 Task: Create a sub task Gather and Analyse Requirements for the task  Create a new online platform for online art sales in the project ArchBridge , assign it to team member softage.4@softage.net and update the status of the sub task to  Completed , set the priority of the sub task to High
Action: Mouse moved to (384, 352)
Screenshot: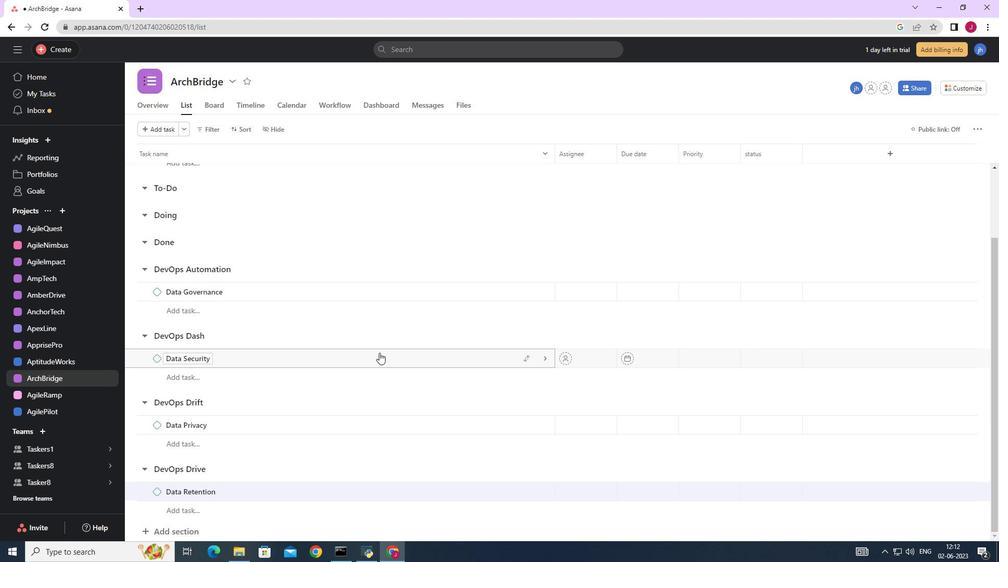 
Action: Mouse scrolled (384, 353) with delta (0, 0)
Screenshot: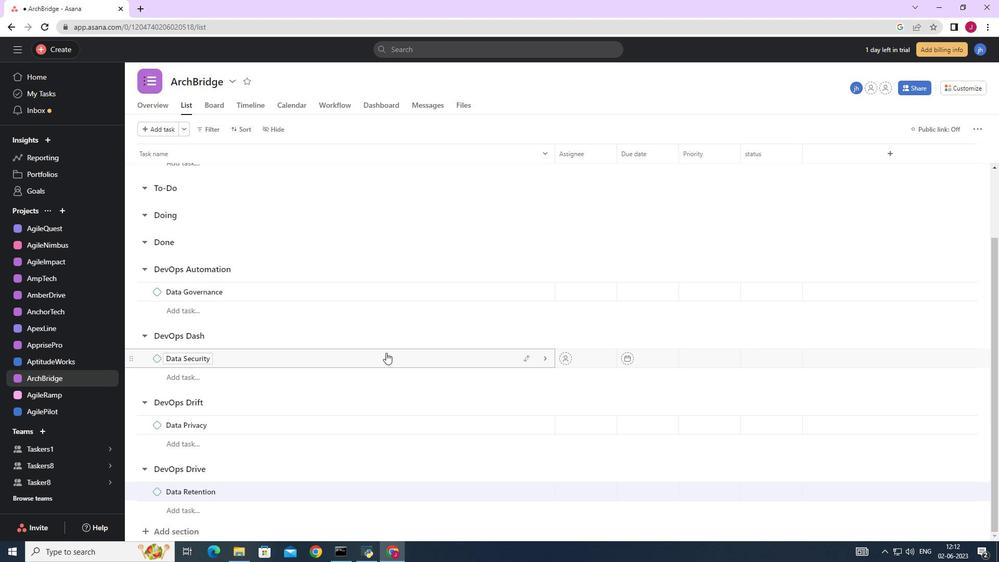 
Action: Mouse scrolled (384, 353) with delta (0, 0)
Screenshot: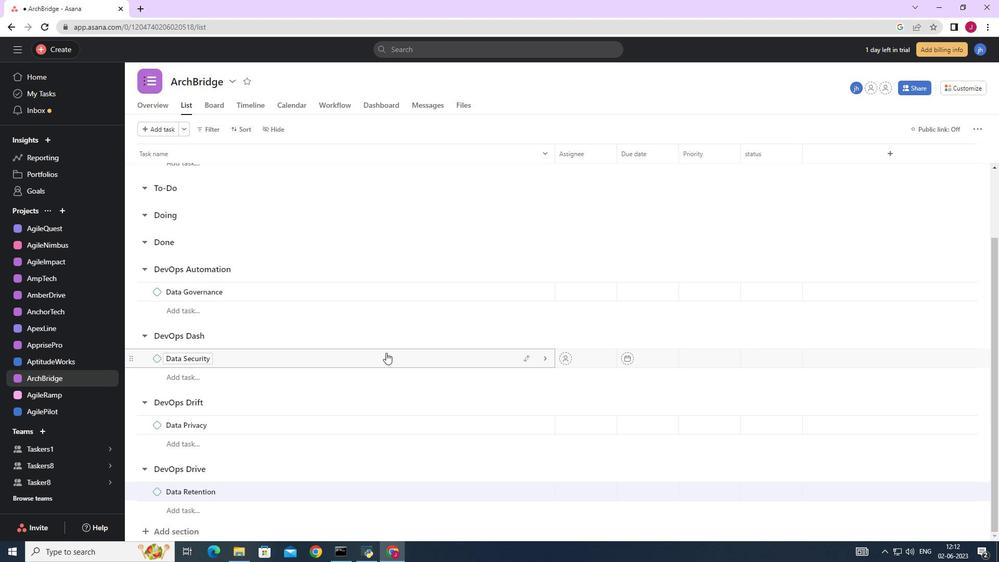 
Action: Mouse scrolled (384, 353) with delta (0, 0)
Screenshot: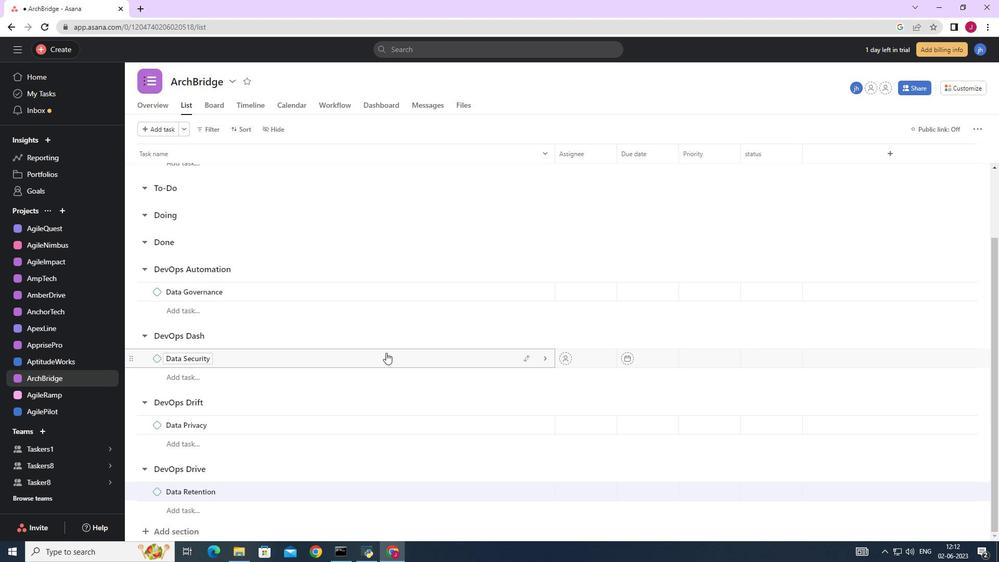 
Action: Mouse moved to (372, 342)
Screenshot: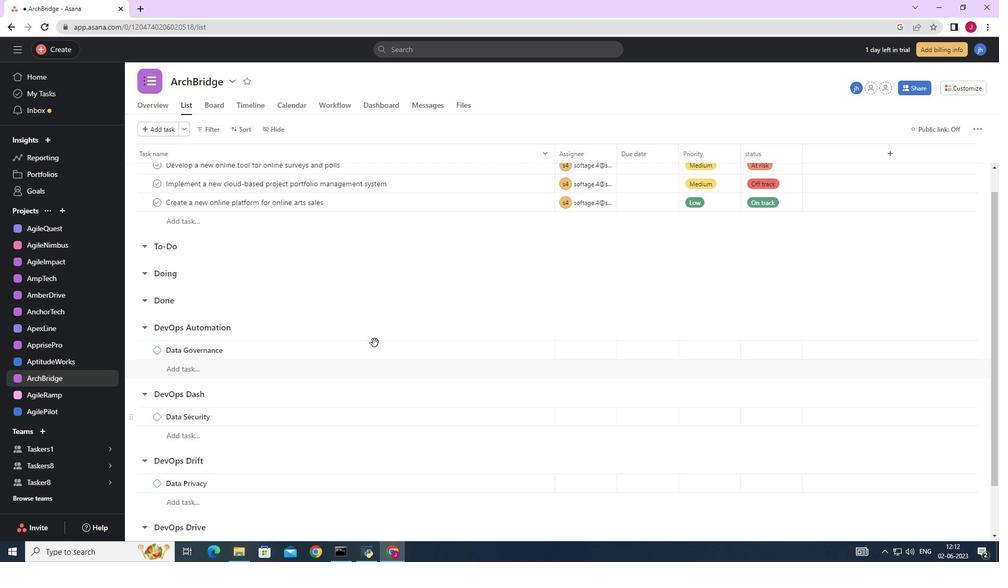 
Action: Mouse scrolled (372, 343) with delta (0, 0)
Screenshot: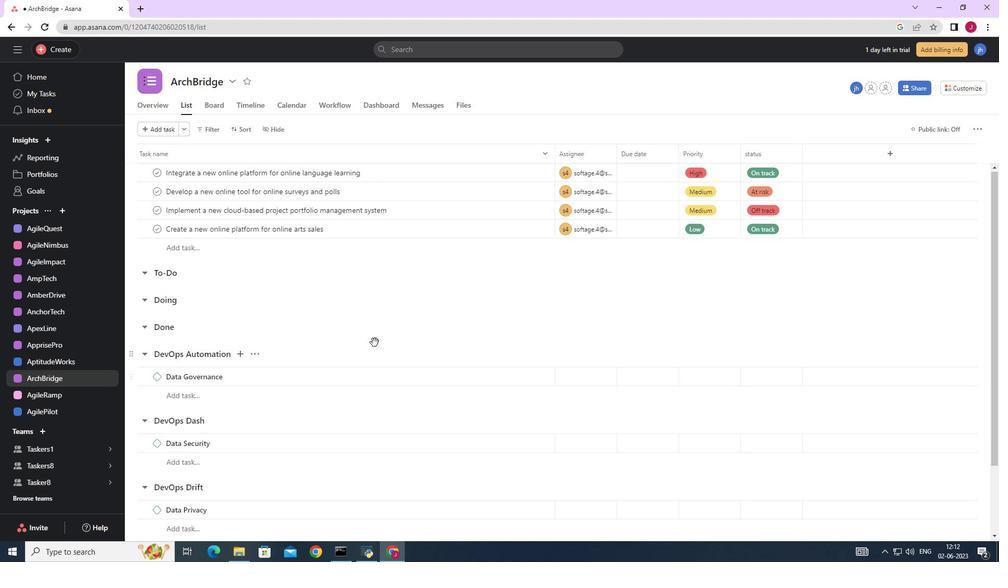 
Action: Mouse scrolled (372, 343) with delta (0, 0)
Screenshot: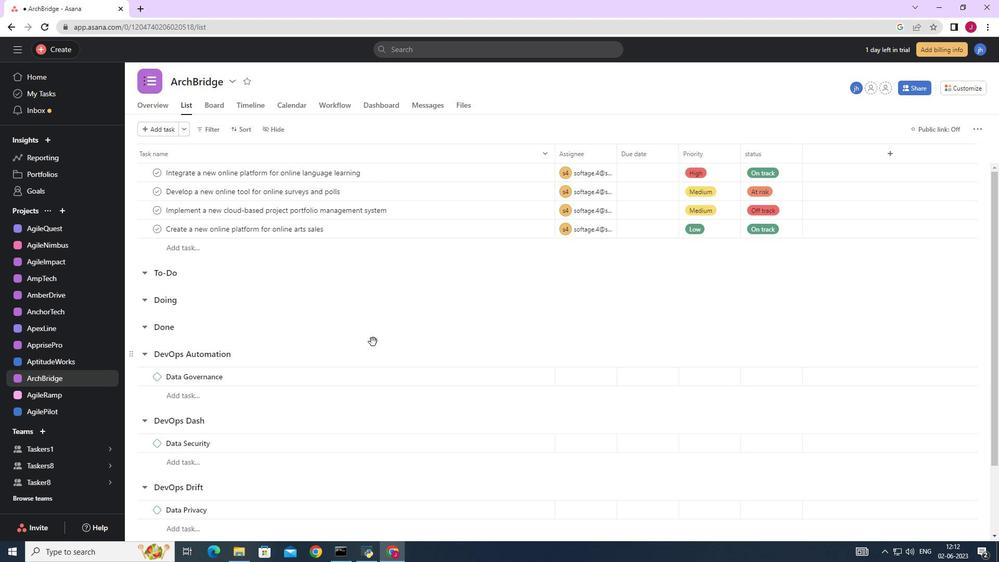 
Action: Mouse moved to (495, 228)
Screenshot: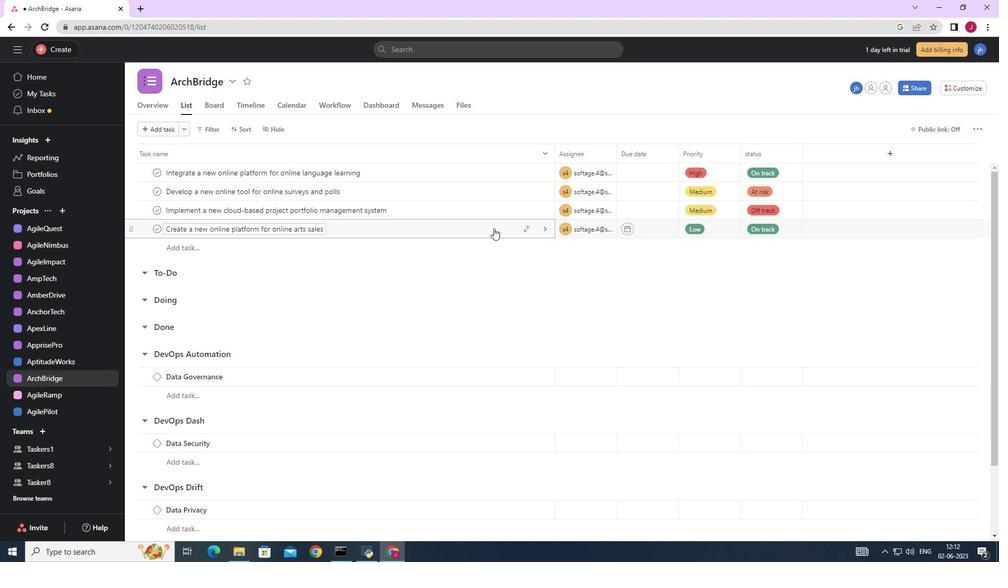 
Action: Mouse pressed left at (495, 228)
Screenshot: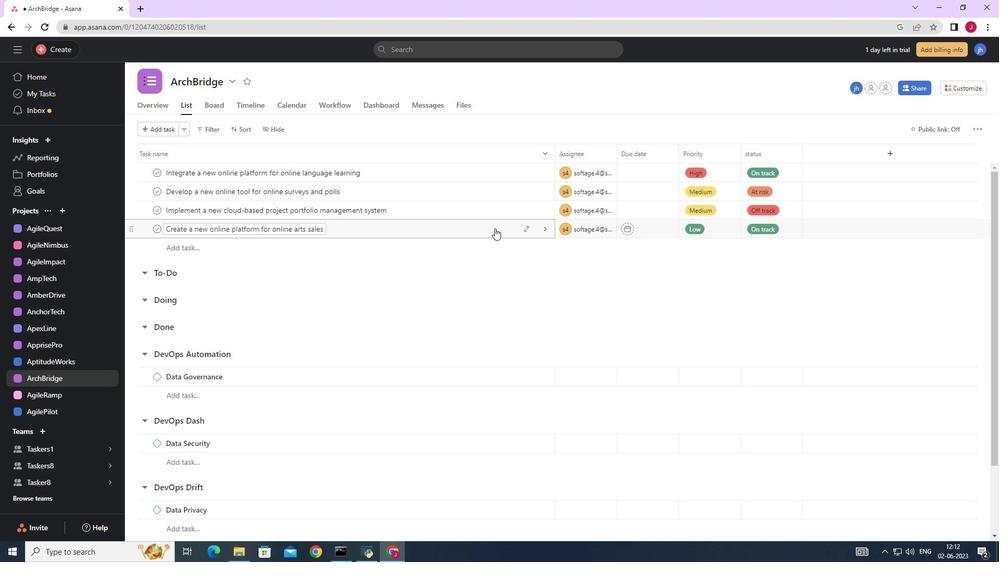
Action: Mouse moved to (774, 327)
Screenshot: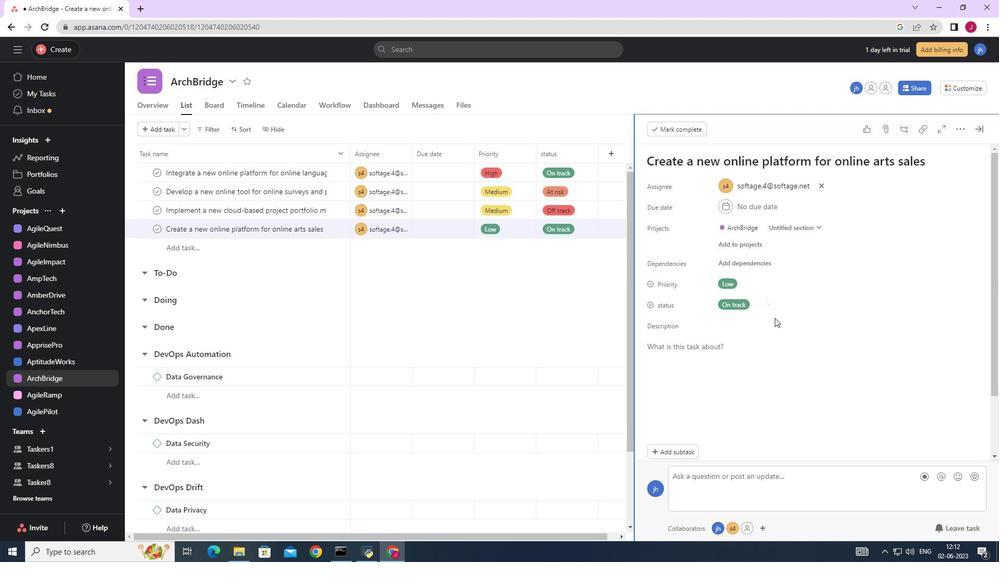 
Action: Mouse scrolled (774, 326) with delta (0, 0)
Screenshot: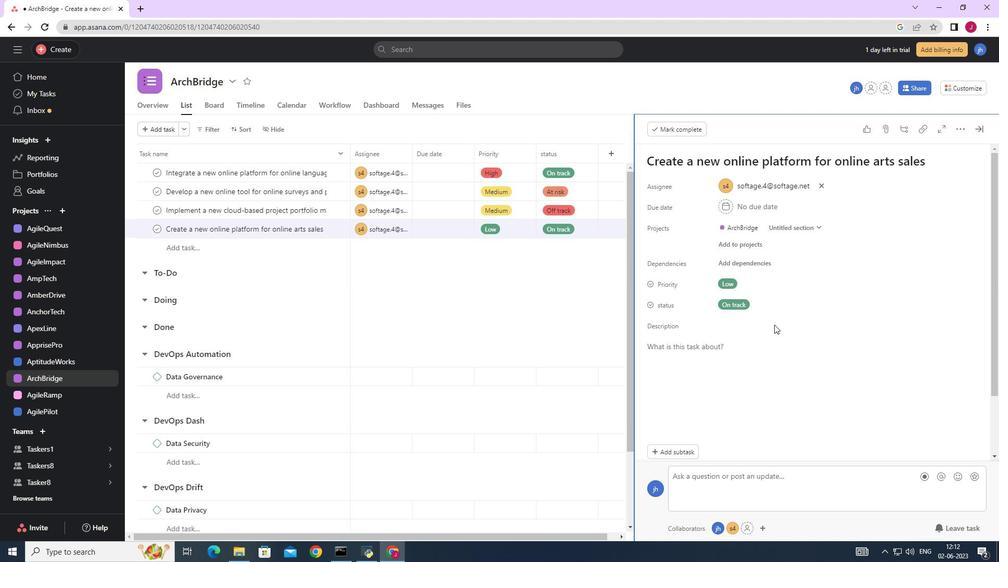 
Action: Mouse scrolled (774, 326) with delta (0, 0)
Screenshot: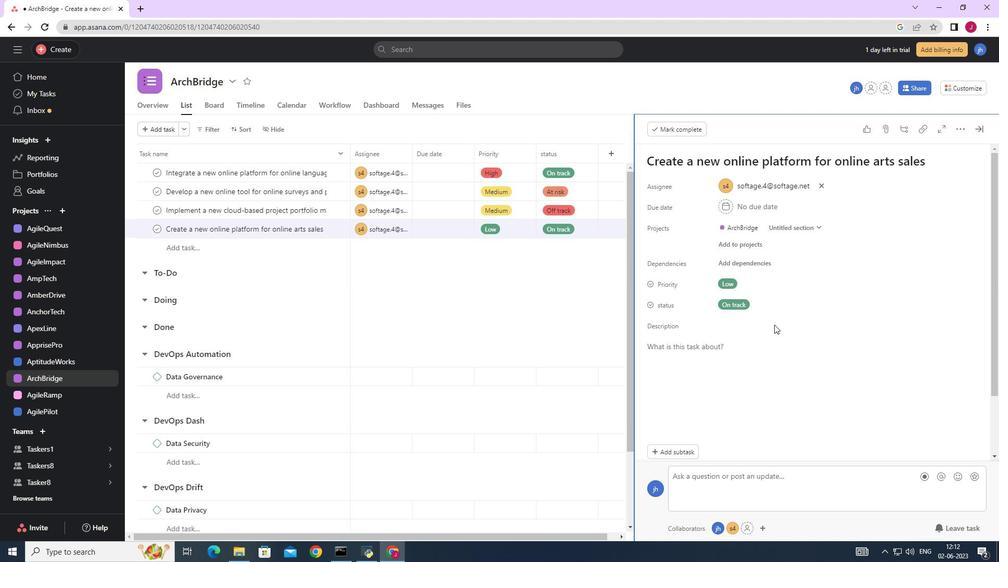 
Action: Mouse scrolled (774, 326) with delta (0, 0)
Screenshot: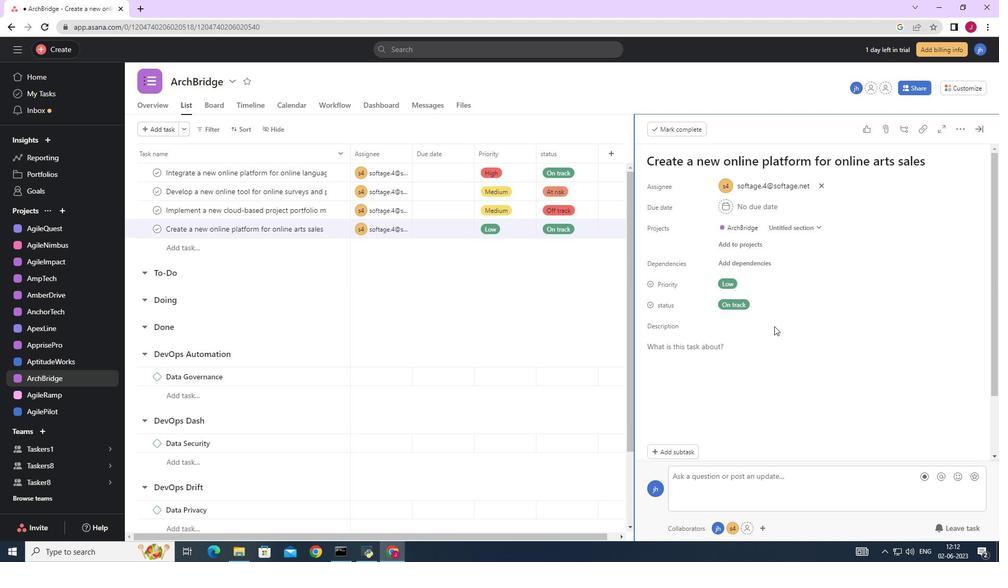 
Action: Mouse scrolled (774, 326) with delta (0, 0)
Screenshot: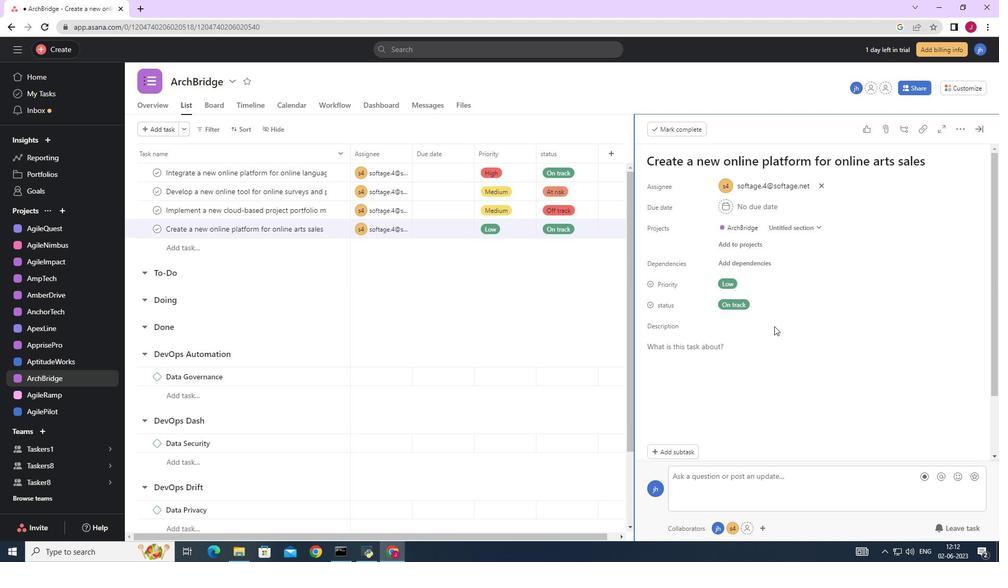 
Action: Mouse scrolled (774, 326) with delta (0, 0)
Screenshot: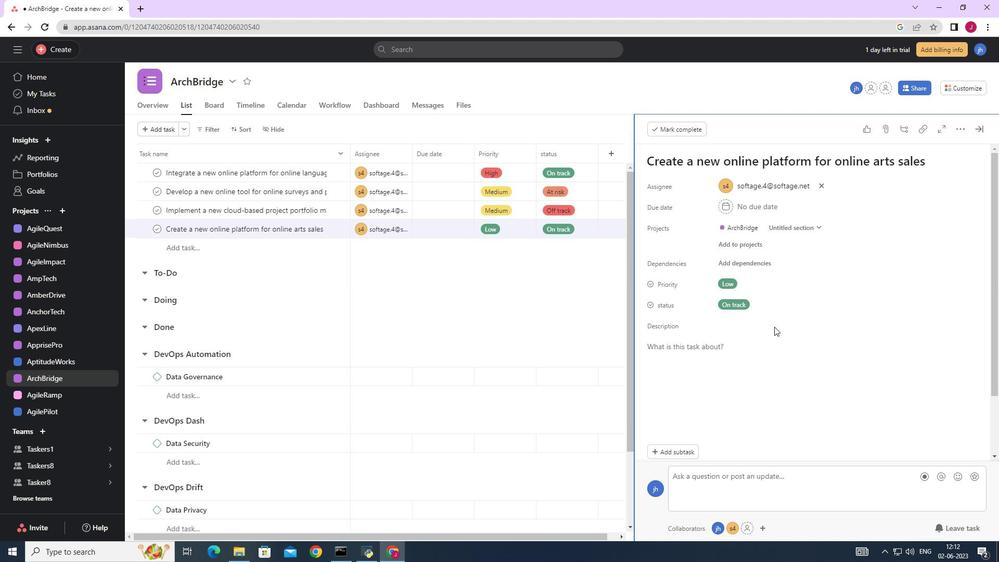 
Action: Mouse moved to (685, 378)
Screenshot: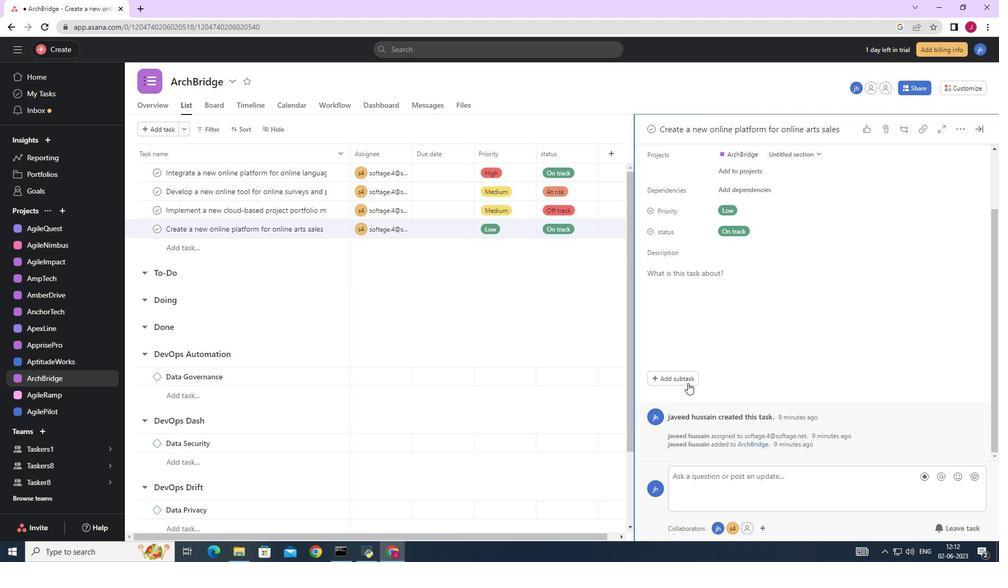 
Action: Mouse pressed left at (685, 378)
Screenshot: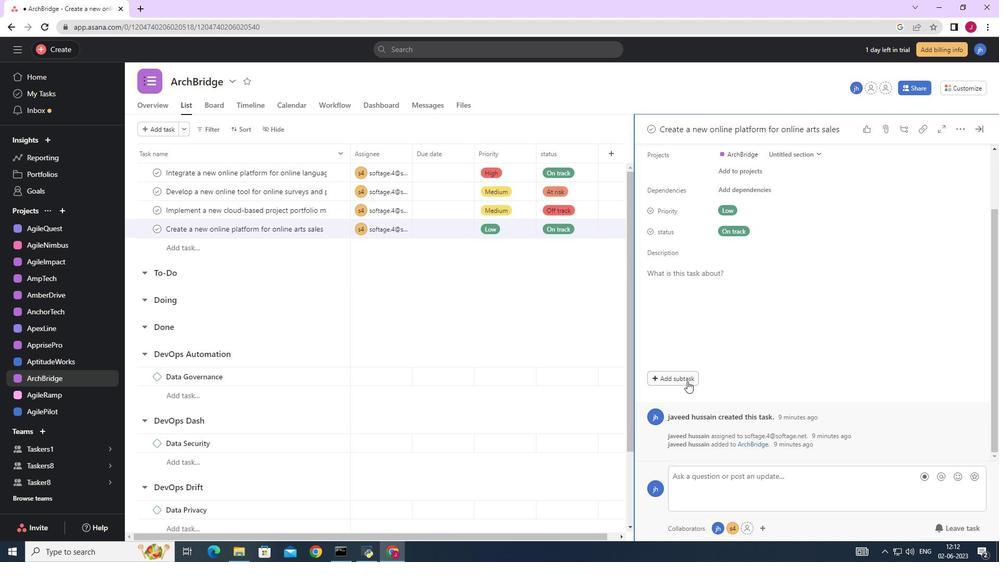 
Action: Mouse moved to (680, 361)
Screenshot: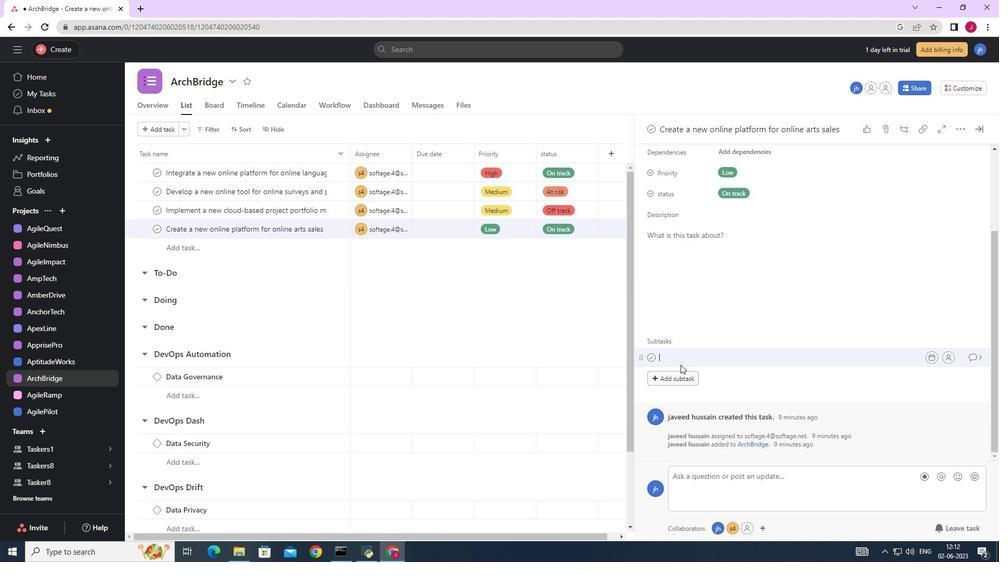 
Action: Mouse scrolled (680, 361) with delta (0, 0)
Screenshot: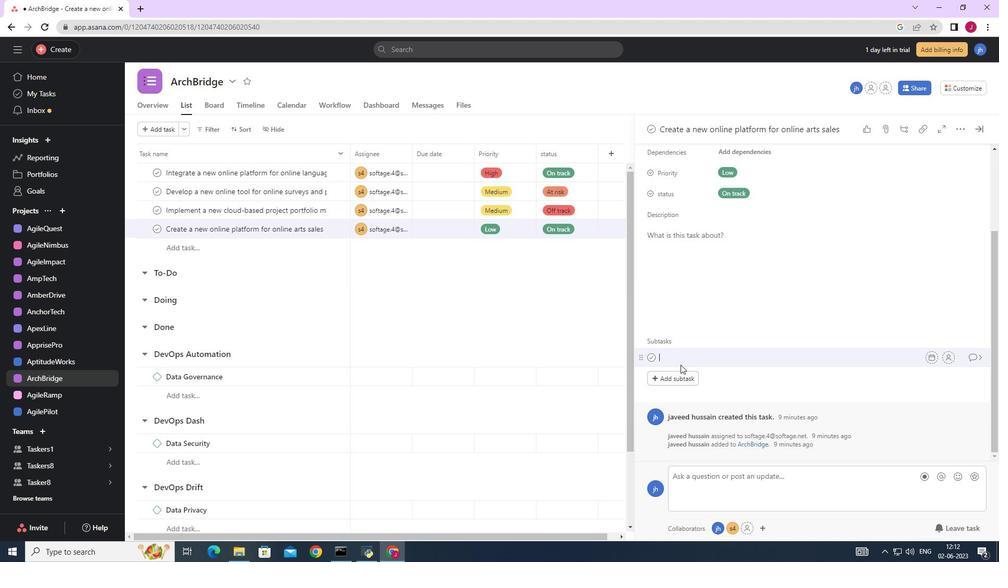 
Action: Mouse scrolled (680, 361) with delta (0, 0)
Screenshot: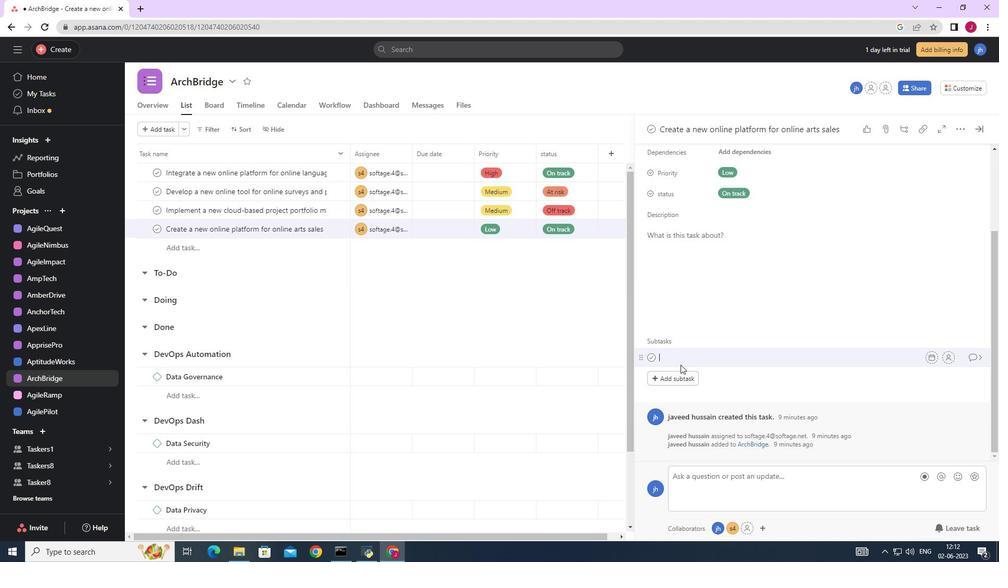 
Action: Mouse scrolled (680, 361) with delta (0, 0)
Screenshot: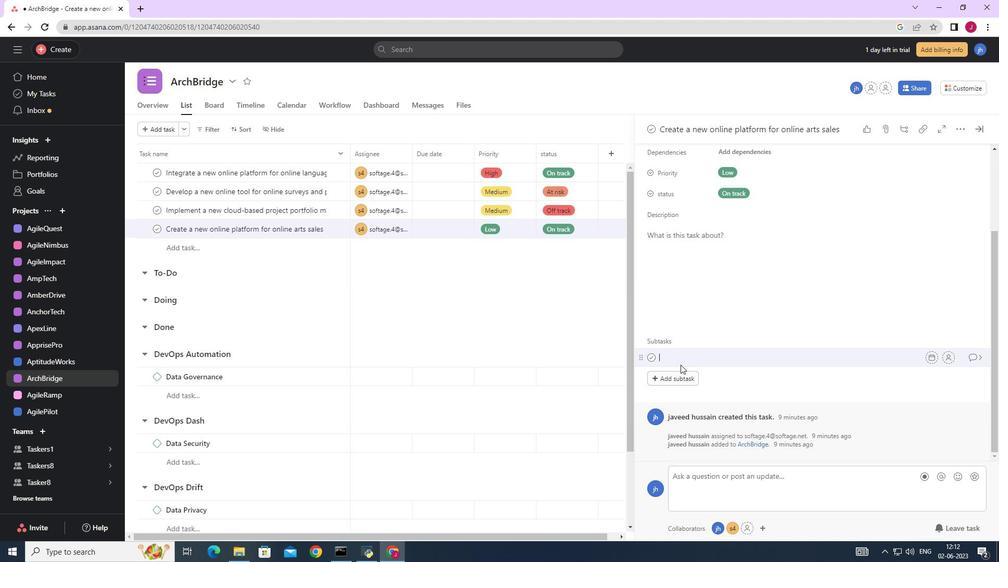 
Action: Mouse scrolled (680, 361) with delta (0, 0)
Screenshot: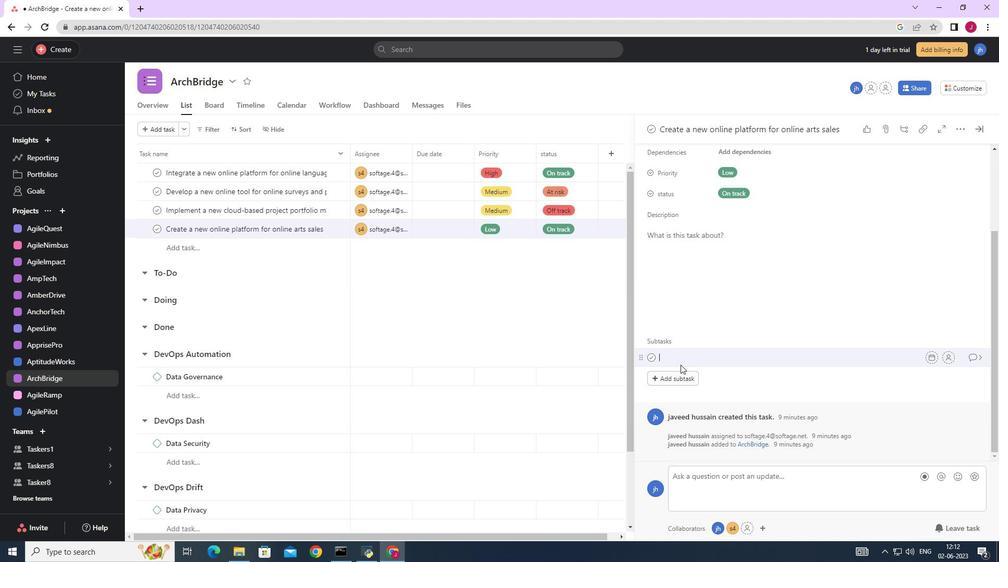 
Action: Mouse scrolled (680, 361) with delta (0, 0)
Screenshot: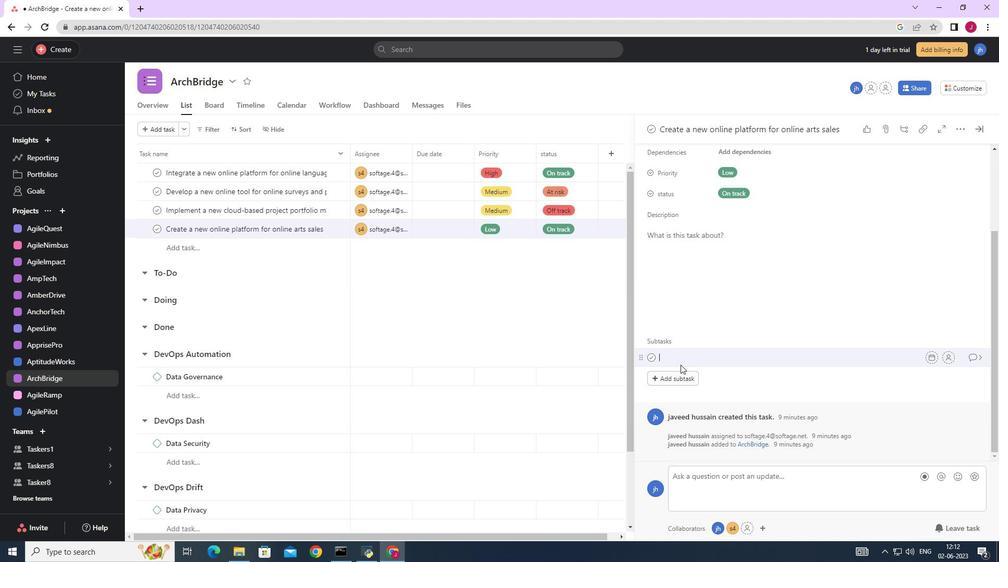 
Action: Mouse moved to (680, 360)
Screenshot: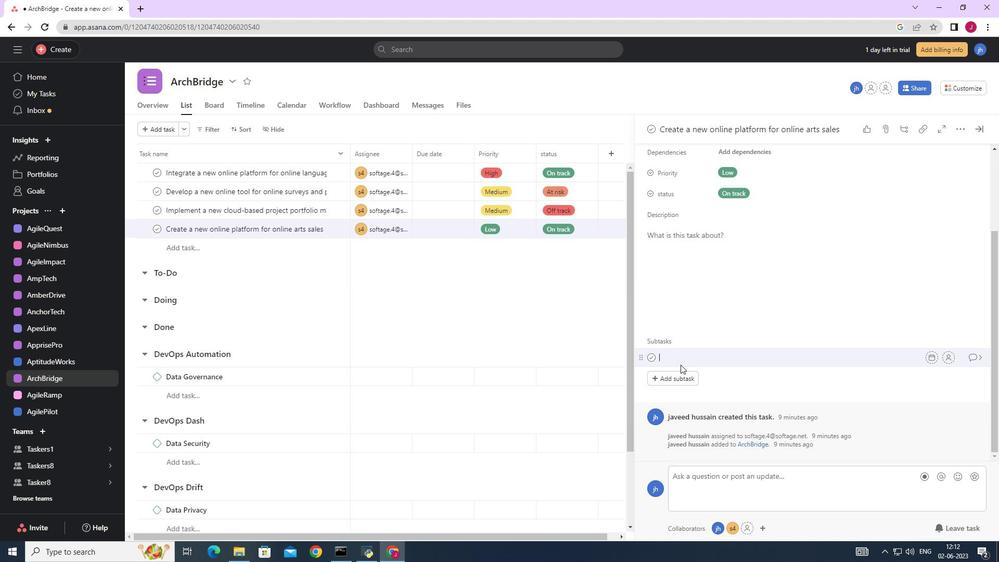 
Action: Mouse scrolled (680, 361) with delta (0, 0)
Screenshot: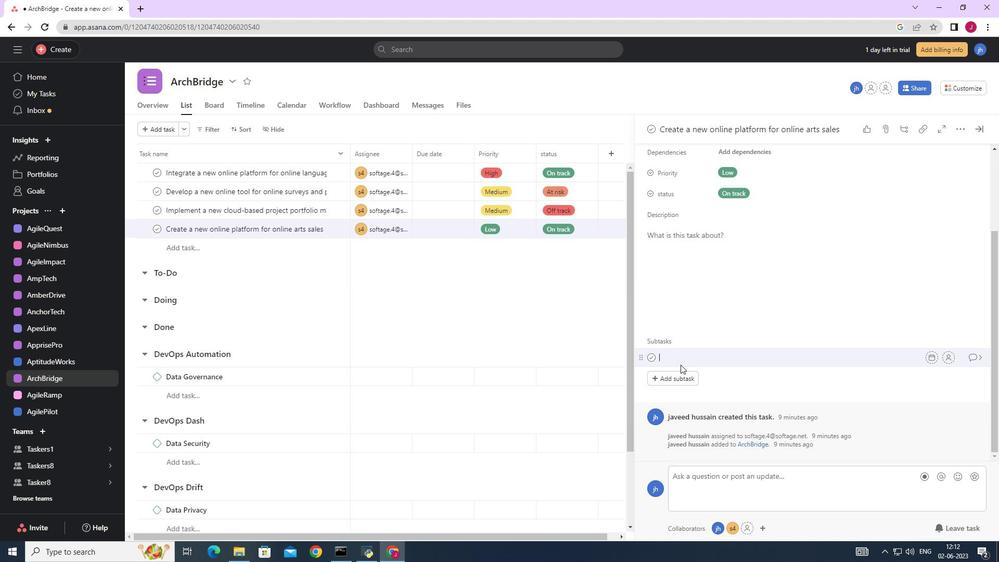 
Action: Mouse moved to (679, 357)
Screenshot: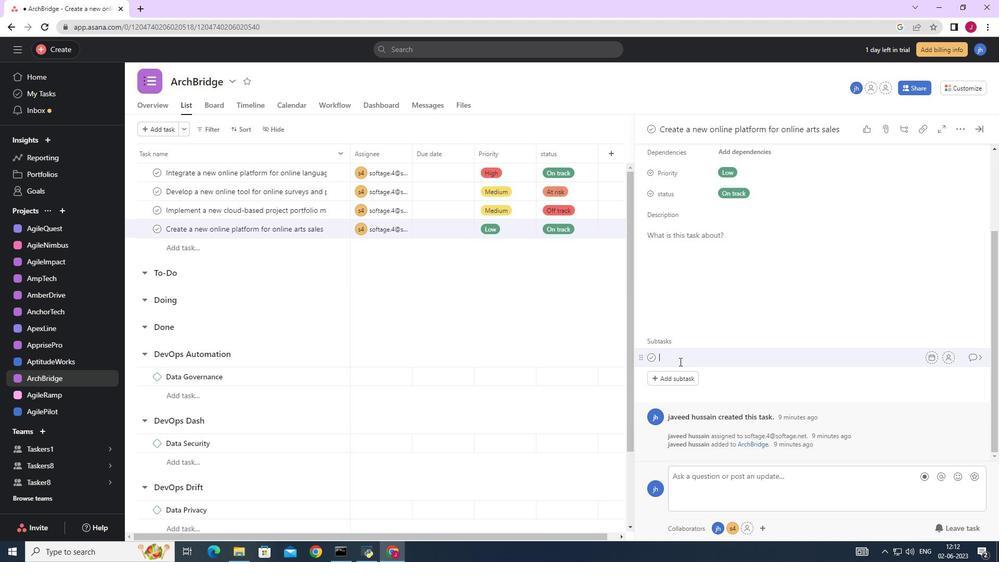 
Action: Mouse pressed left at (679, 357)
Screenshot: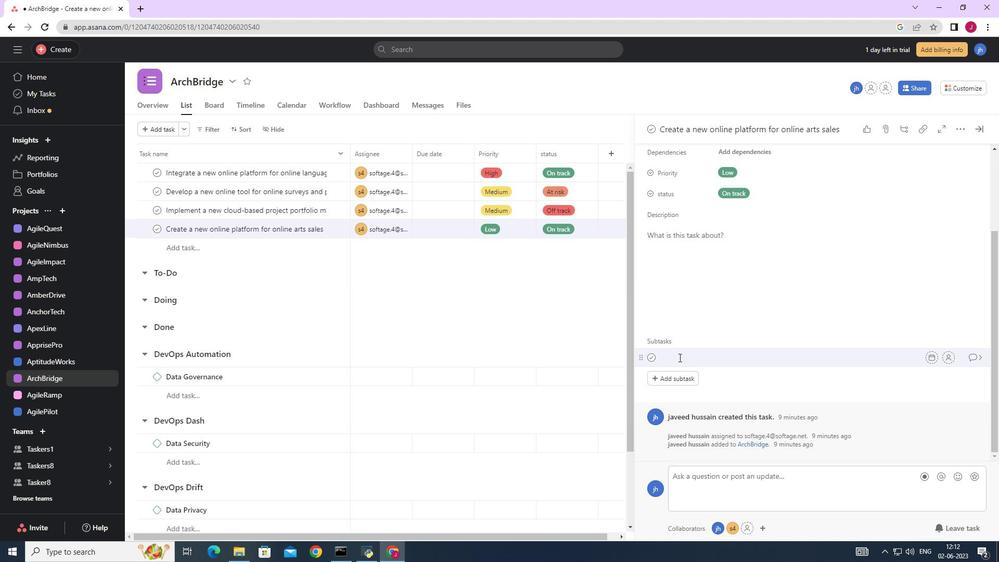 
Action: Key pressed <Key.caps_lock>G<Key.caps_lock>ather<Key.space>and<Key.space><Key.caps_lock>A<Key.caps_lock>nalyse<Key.space><Key.caps_lock>R<Key.caps_lock>equirements
Screenshot: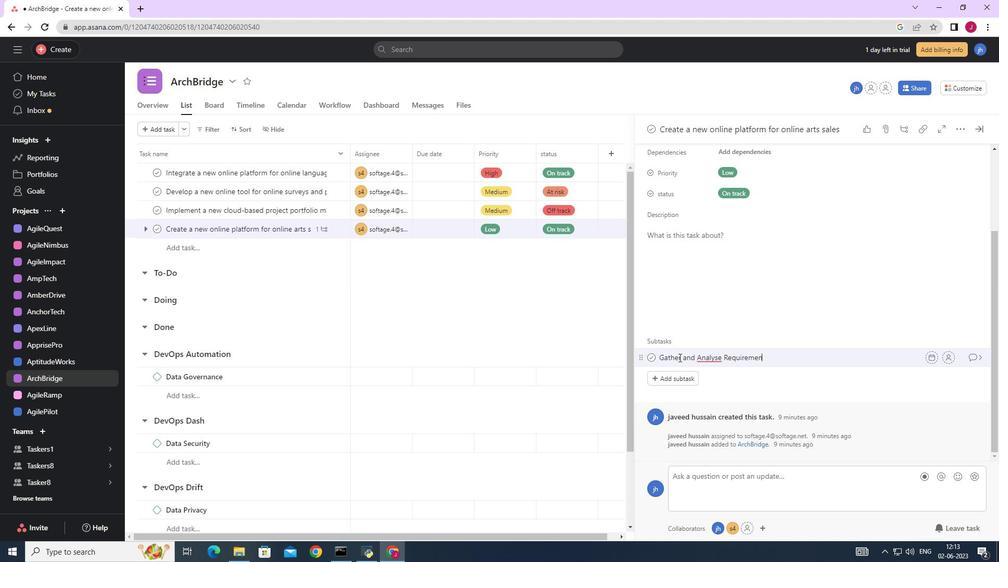 
Action: Mouse moved to (714, 360)
Screenshot: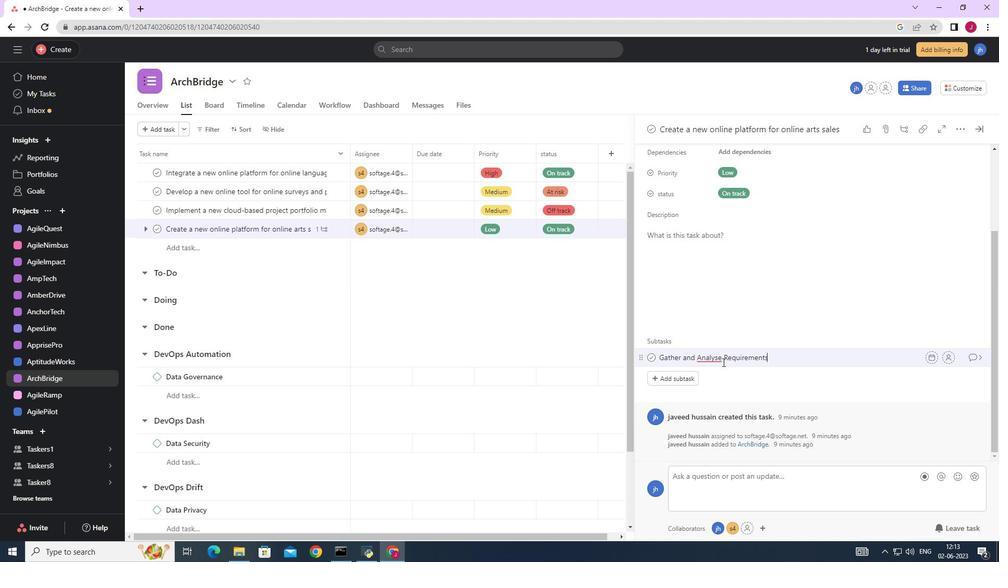 
Action: Mouse pressed right at (714, 360)
Screenshot: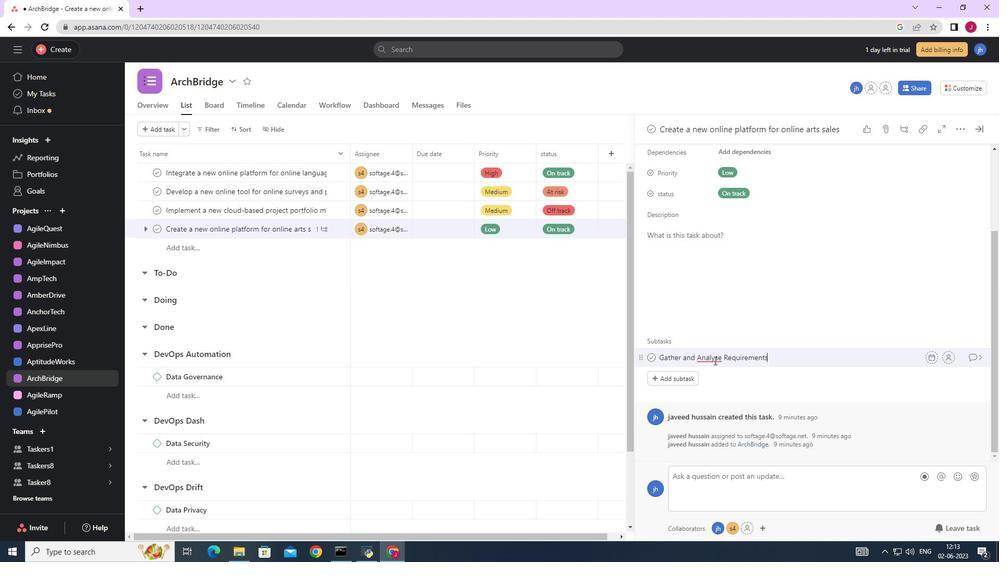 
Action: Mouse moved to (733, 369)
Screenshot: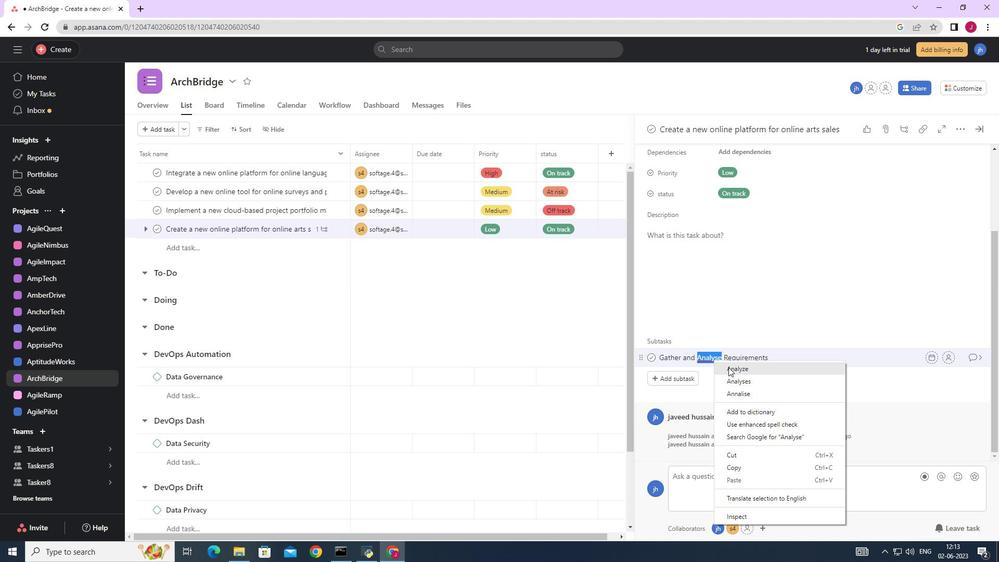 
Action: Mouse pressed left at (733, 369)
Screenshot: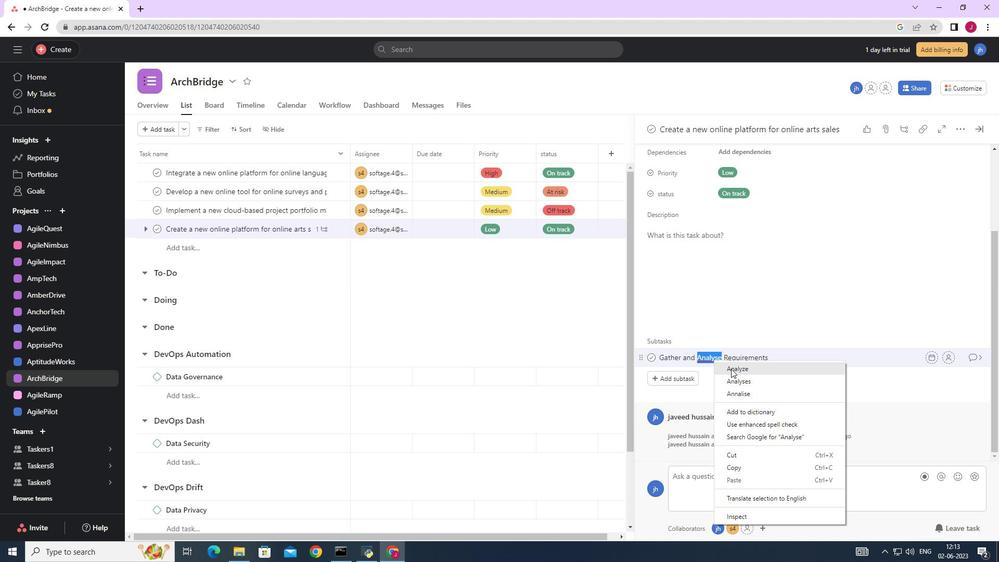 
Action: Mouse moved to (948, 357)
Screenshot: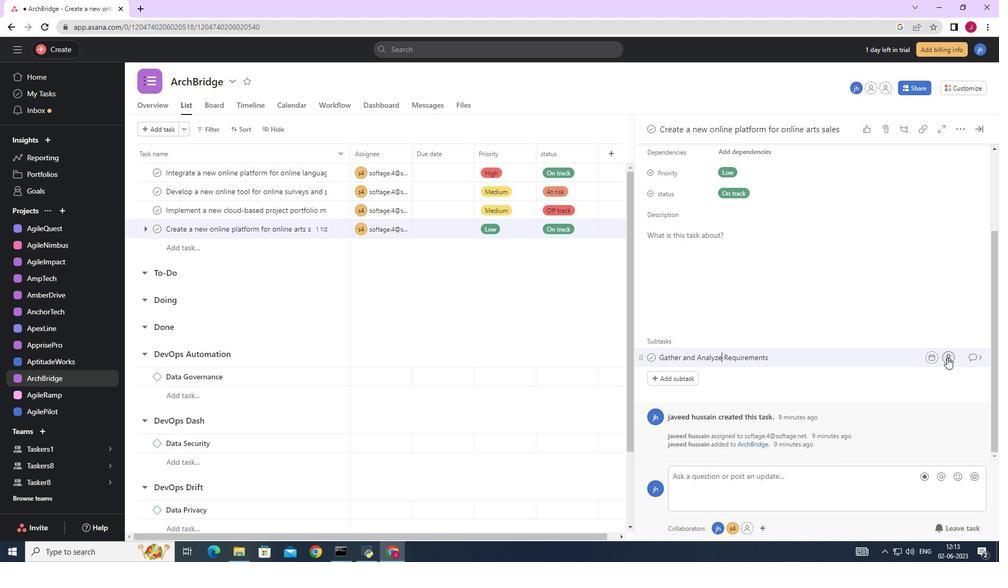 
Action: Mouse pressed left at (948, 357)
Screenshot: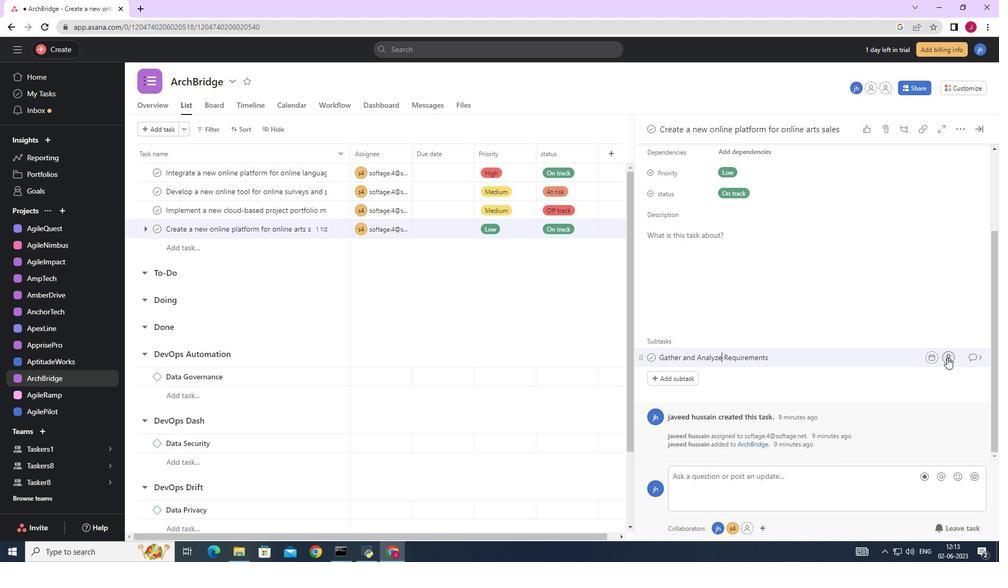 
Action: Mouse moved to (892, 358)
Screenshot: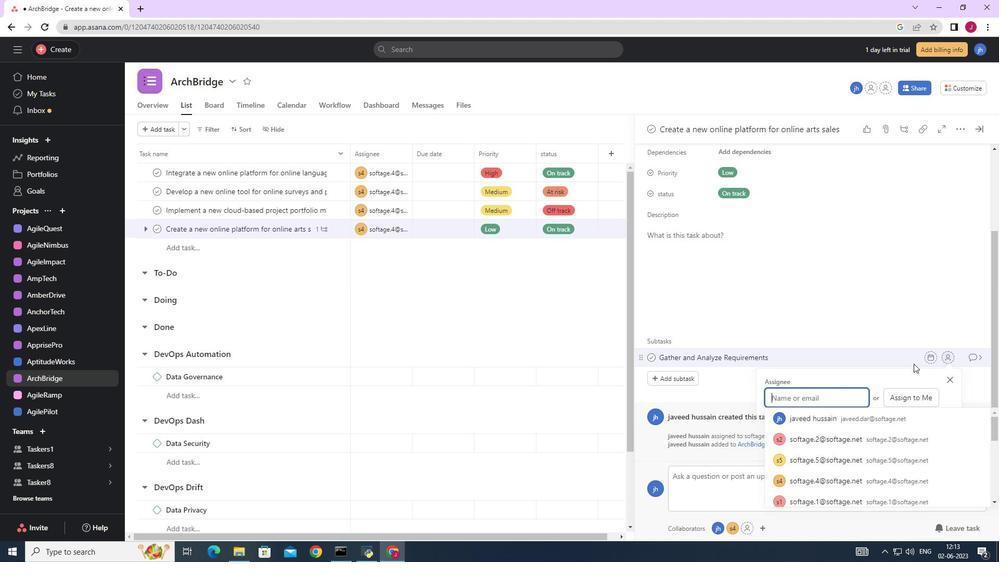 
Action: Key pressed softage.4
Screenshot: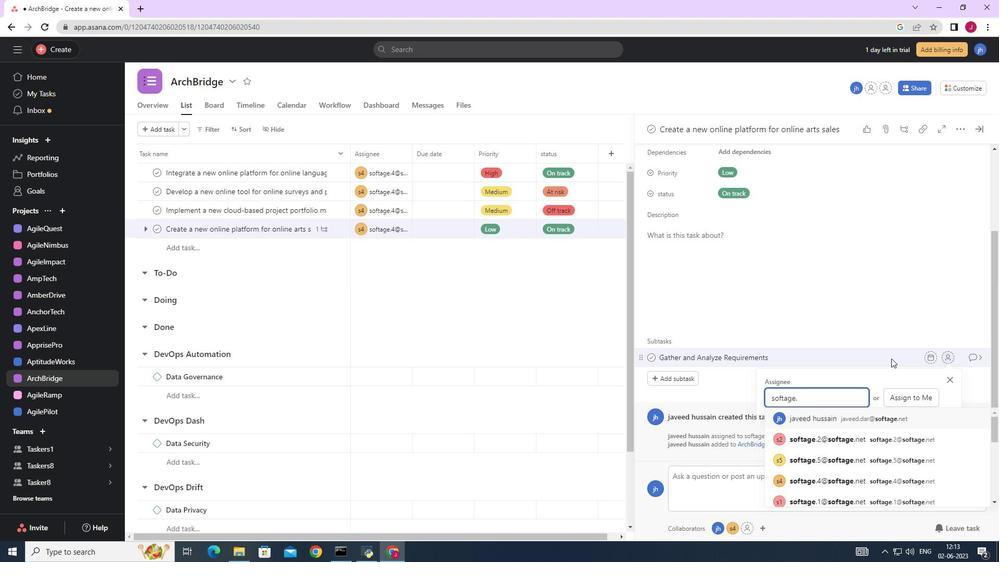 
Action: Mouse moved to (832, 422)
Screenshot: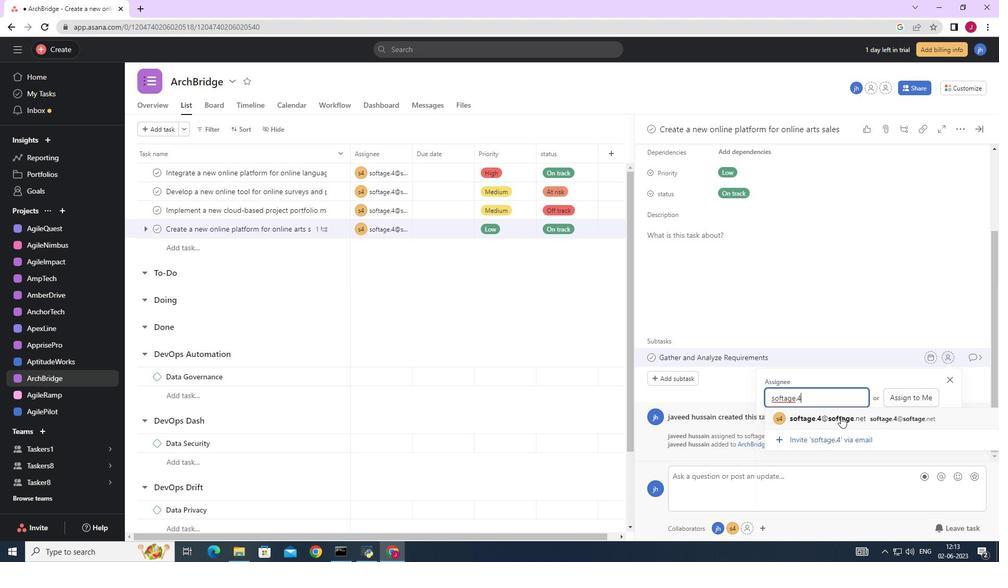
Action: Mouse pressed left at (832, 422)
Screenshot: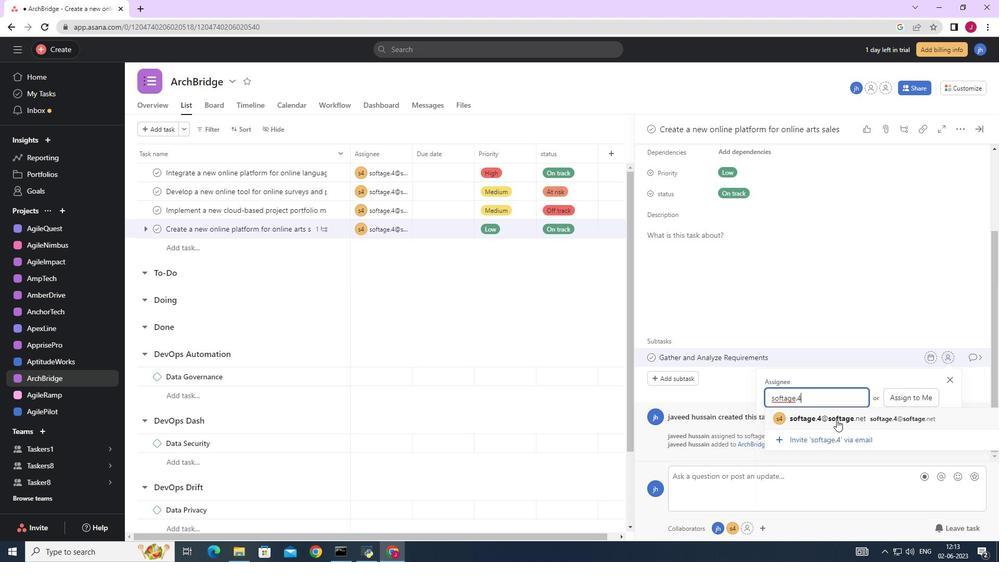 
Action: Mouse moved to (973, 361)
Screenshot: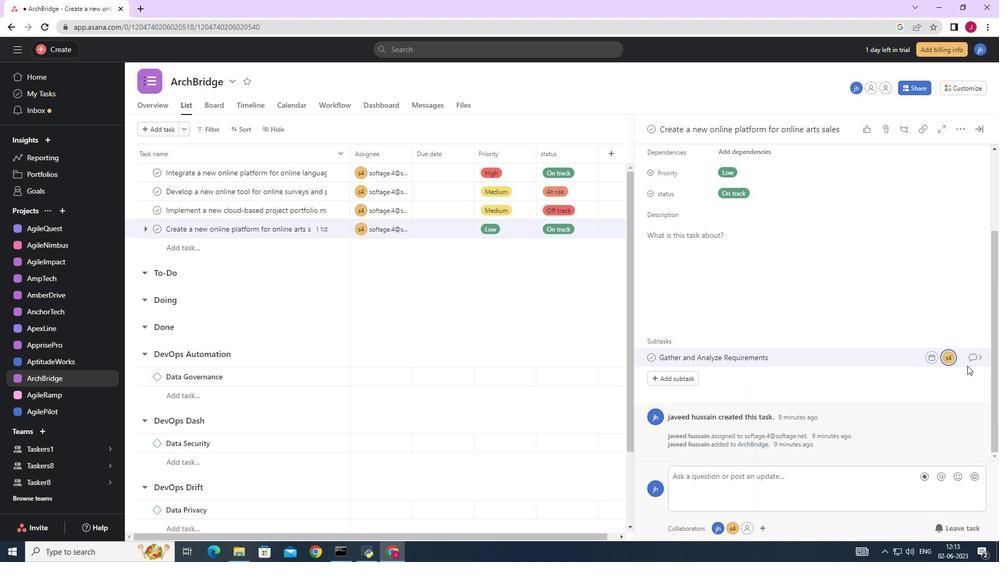 
Action: Mouse pressed left at (973, 361)
Screenshot: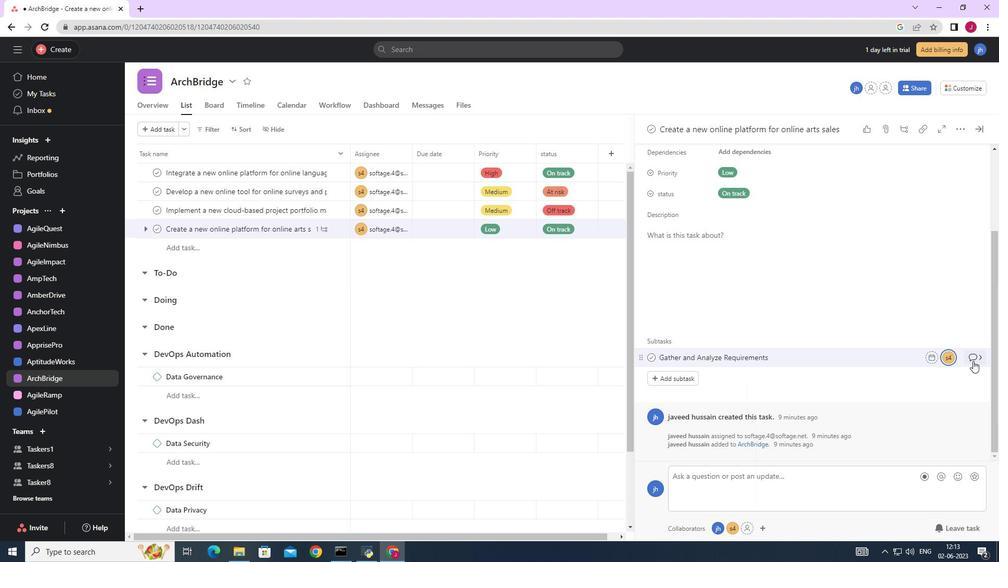 
Action: Mouse moved to (684, 280)
Screenshot: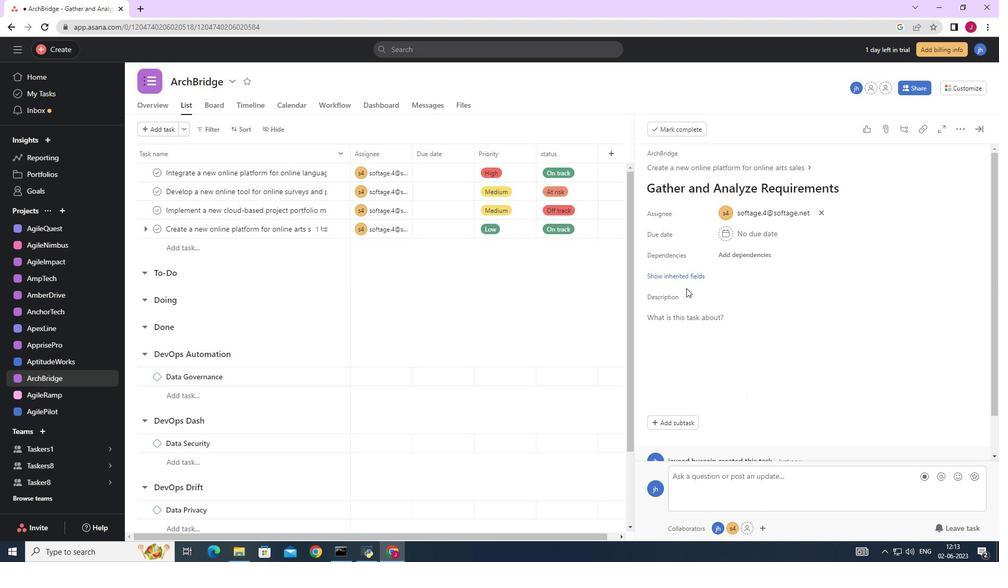 
Action: Mouse pressed left at (684, 280)
Screenshot: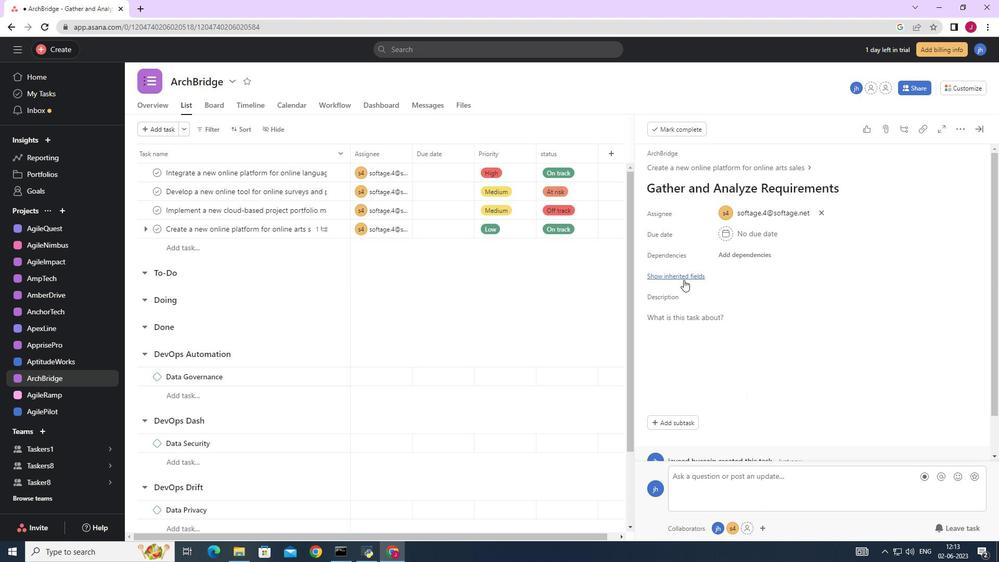 
Action: Mouse moved to (715, 297)
Screenshot: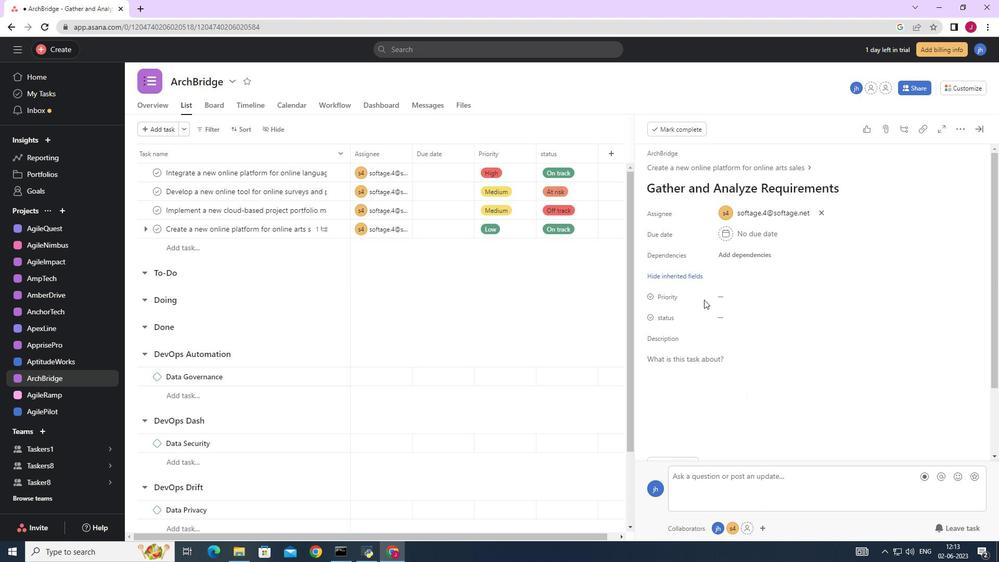 
Action: Mouse pressed left at (715, 297)
Screenshot: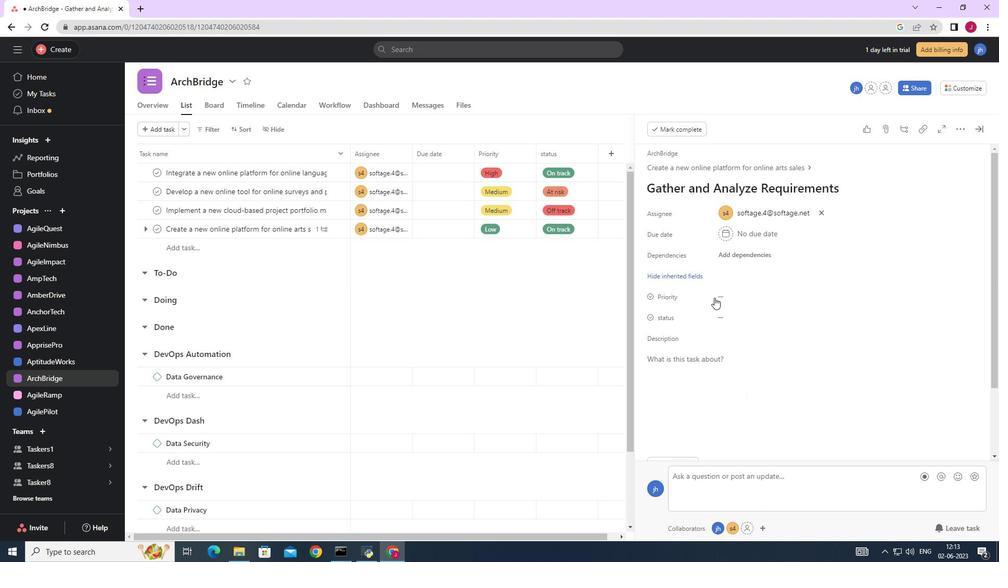
Action: Mouse moved to (751, 331)
Screenshot: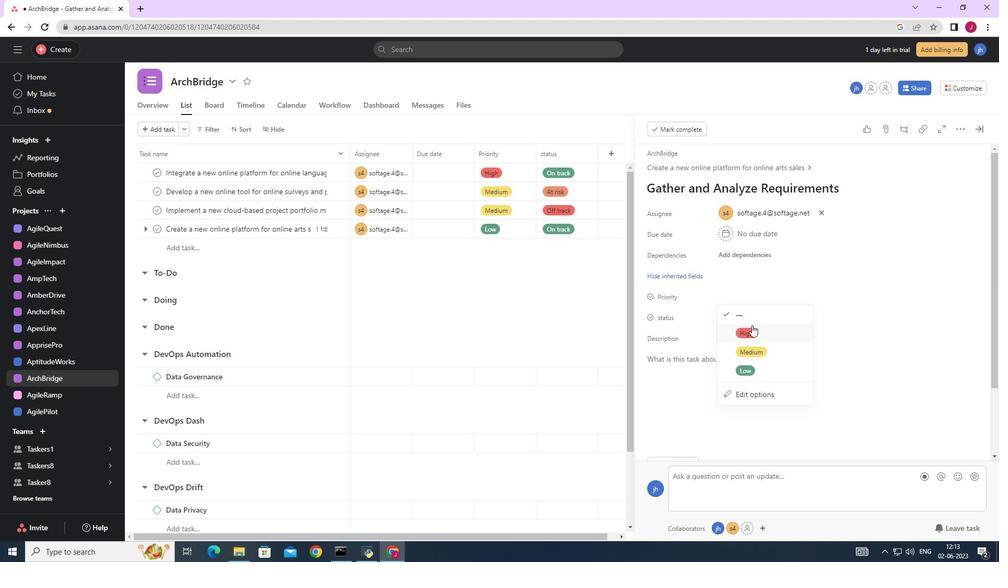 
Action: Mouse pressed left at (751, 331)
Screenshot: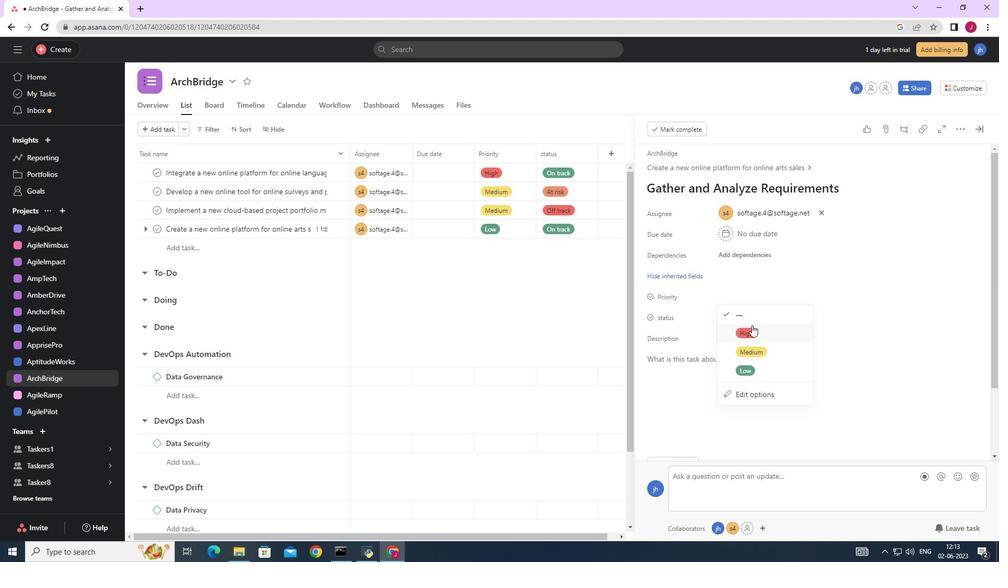 
Action: Mouse moved to (734, 317)
Screenshot: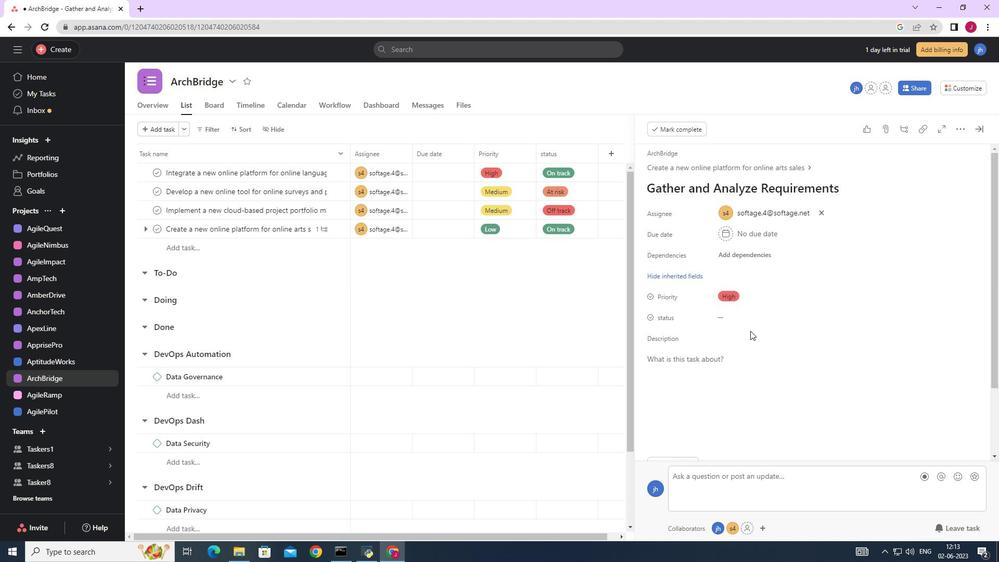 
Action: Mouse pressed left at (734, 317)
Screenshot: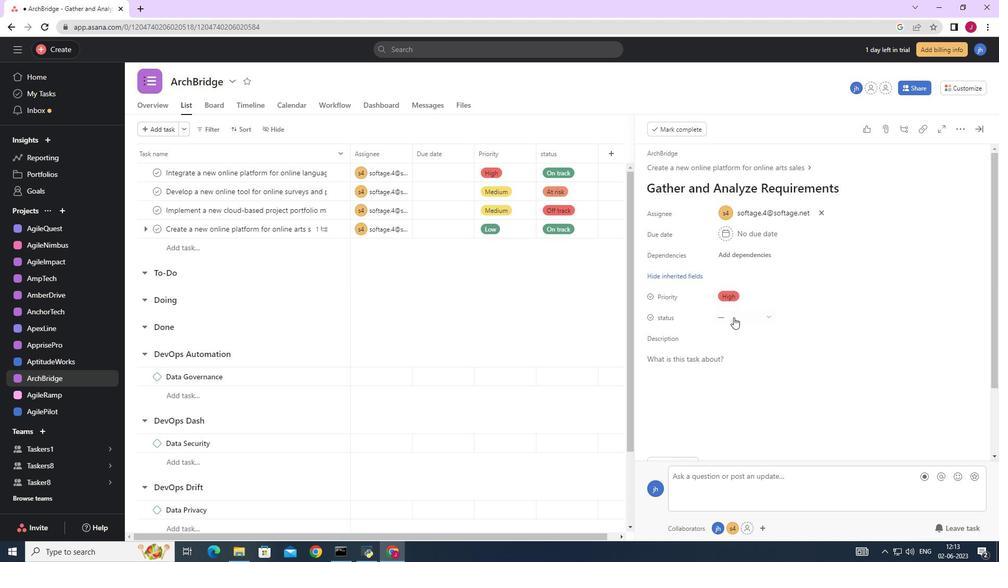 
Action: Mouse moved to (751, 409)
Screenshot: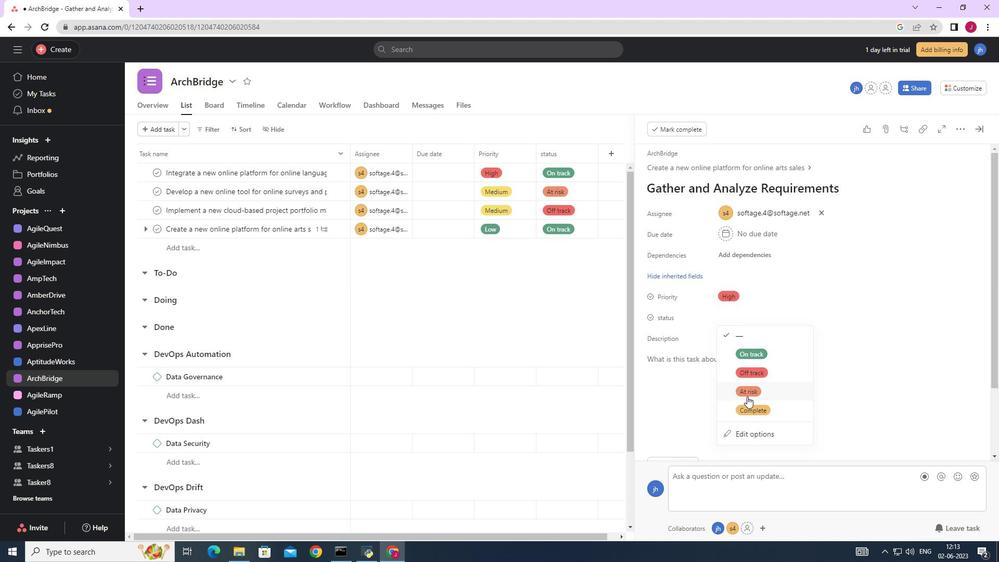 
Action: Mouse pressed left at (751, 409)
Screenshot: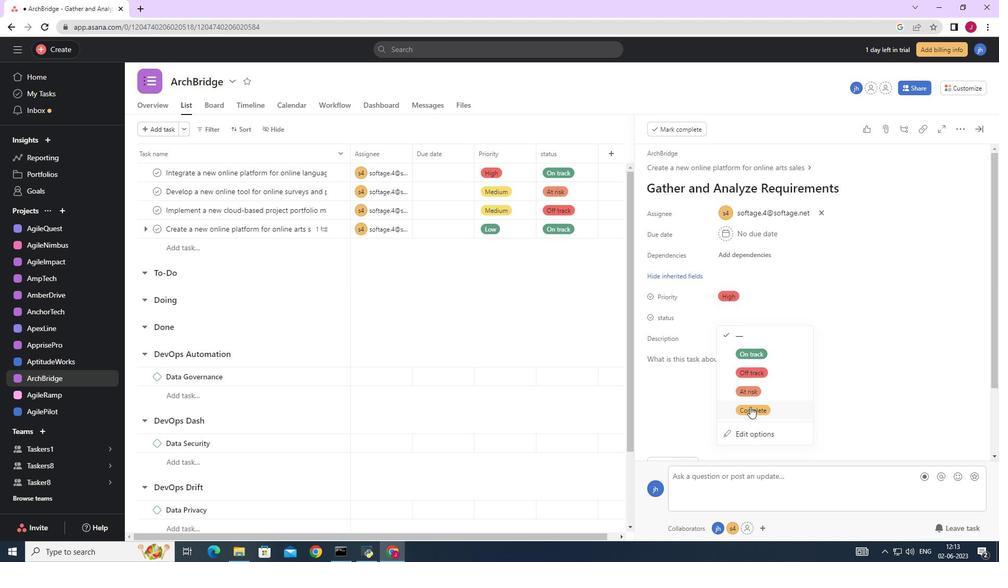 
Action: Mouse moved to (979, 129)
Screenshot: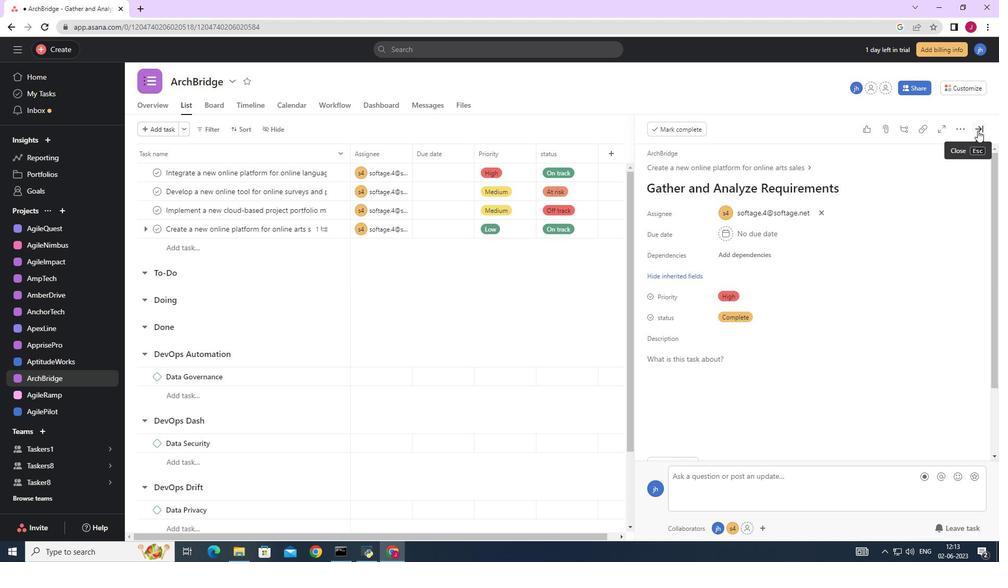 
Action: Mouse pressed left at (979, 129)
Screenshot: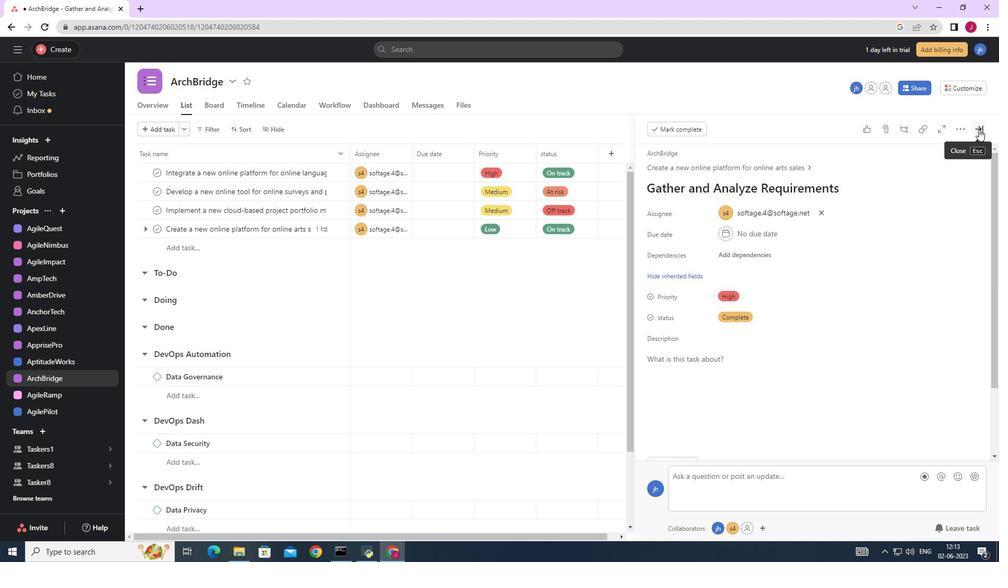 
Action: Mouse moved to (977, 130)
Screenshot: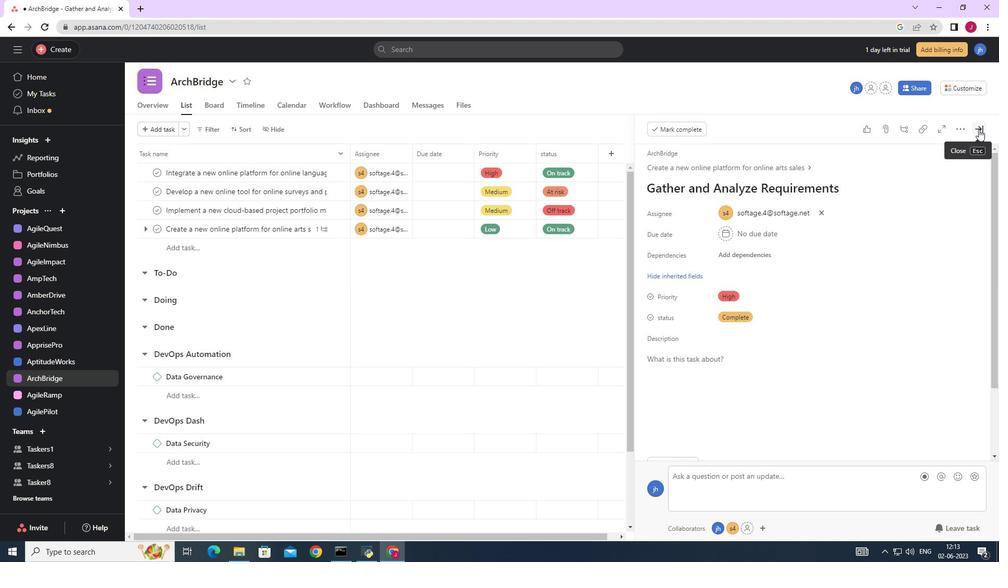 
